 Task: Assist with the service setup
Action: Mouse moved to (301, 172)
Screenshot: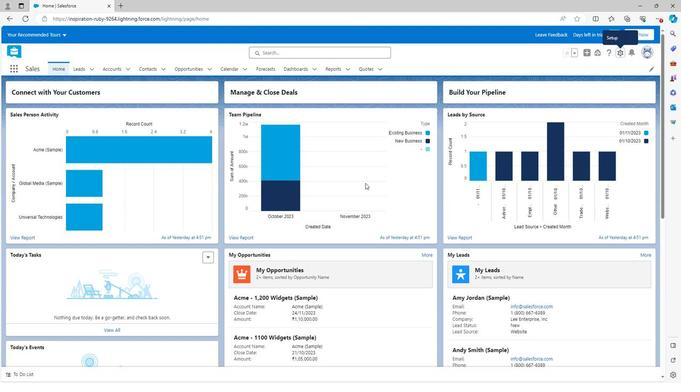 
Action: Mouse scrolled (301, 171) with delta (0, 0)
Screenshot: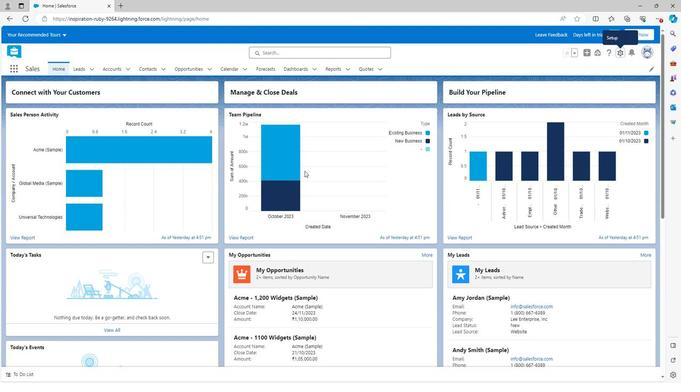 
Action: Mouse scrolled (301, 171) with delta (0, 0)
Screenshot: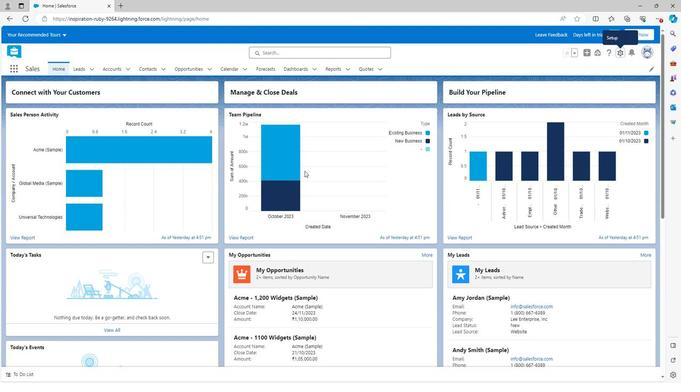 
Action: Mouse scrolled (301, 171) with delta (0, 0)
Screenshot: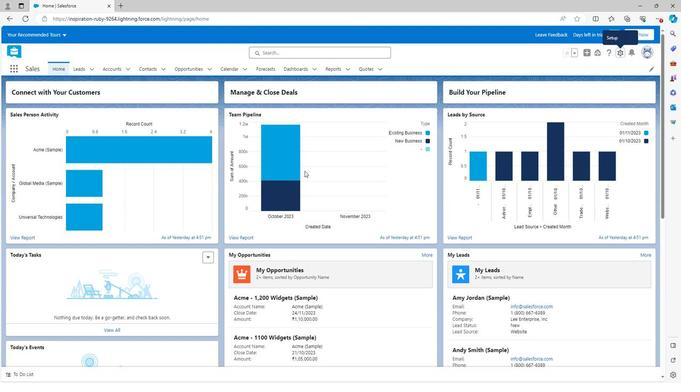 
Action: Mouse scrolled (301, 171) with delta (0, 0)
Screenshot: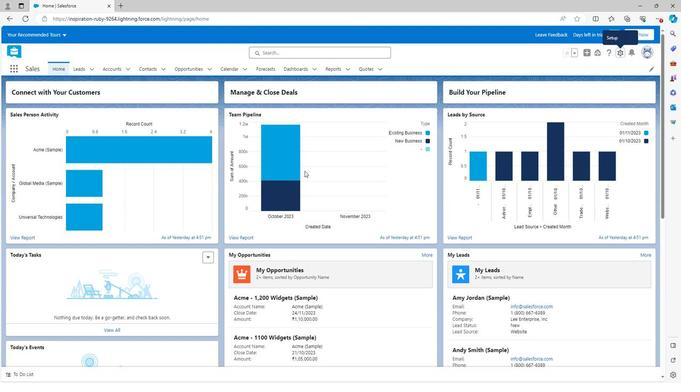 
Action: Mouse scrolled (301, 171) with delta (0, 0)
Screenshot: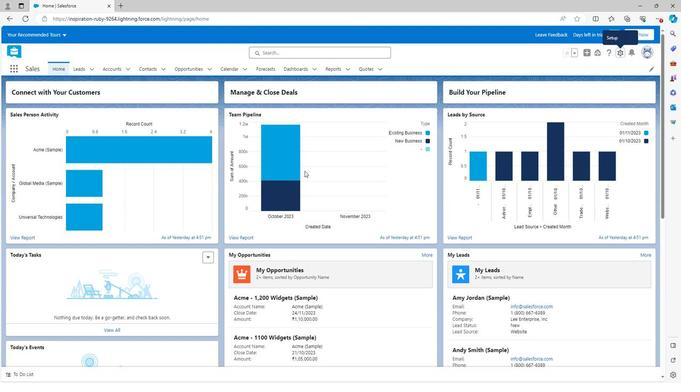 
Action: Mouse scrolled (301, 171) with delta (0, 0)
Screenshot: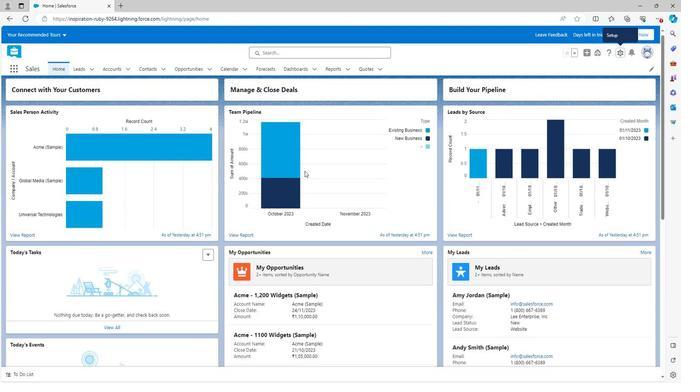 
Action: Mouse scrolled (301, 171) with delta (0, 0)
Screenshot: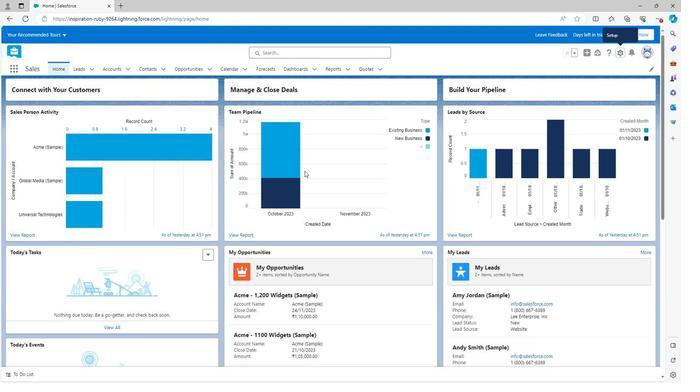 
Action: Mouse scrolled (301, 173) with delta (0, 0)
Screenshot: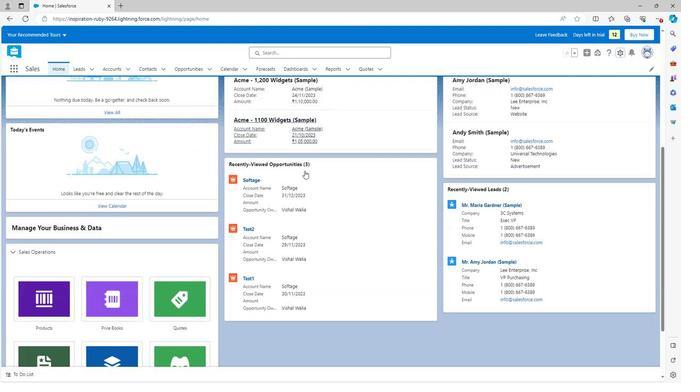 
Action: Mouse scrolled (301, 173) with delta (0, 0)
Screenshot: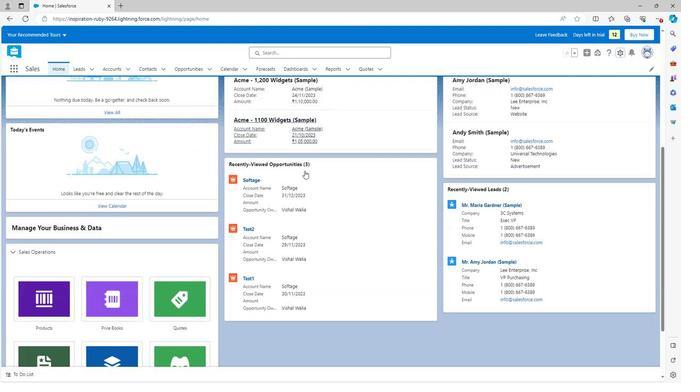 
Action: Mouse scrolled (301, 173) with delta (0, 0)
Screenshot: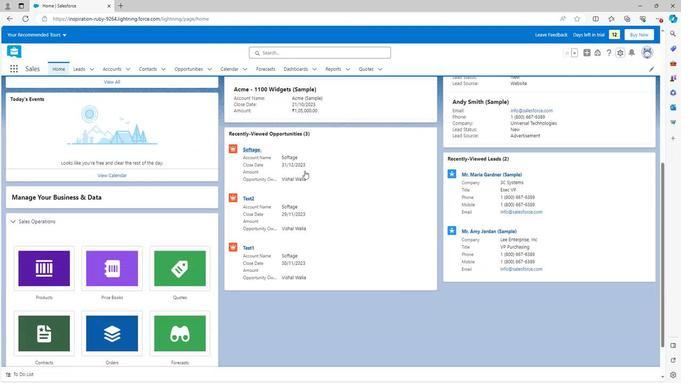 
Action: Mouse scrolled (301, 173) with delta (0, 0)
Screenshot: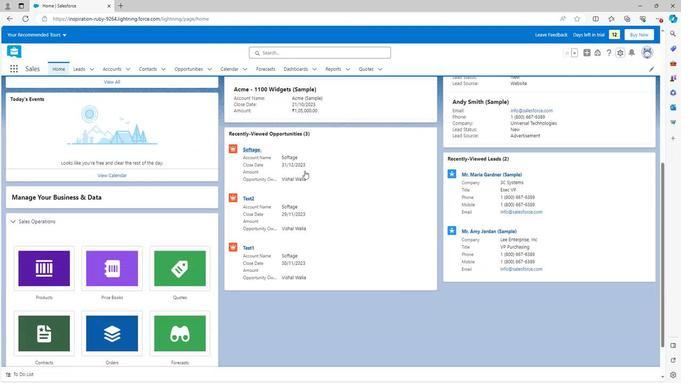 
Action: Mouse scrolled (301, 173) with delta (0, 0)
Screenshot: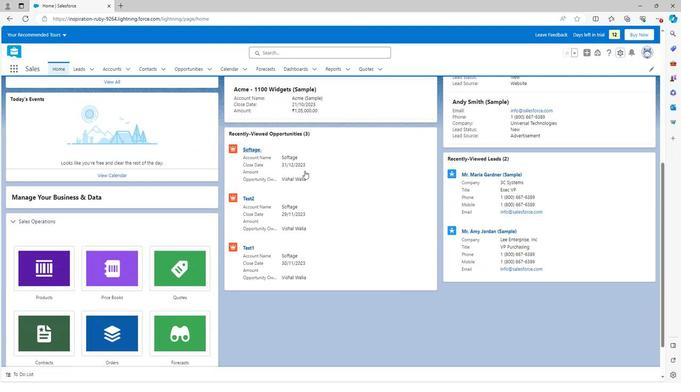 
Action: Mouse scrolled (301, 173) with delta (0, 0)
Screenshot: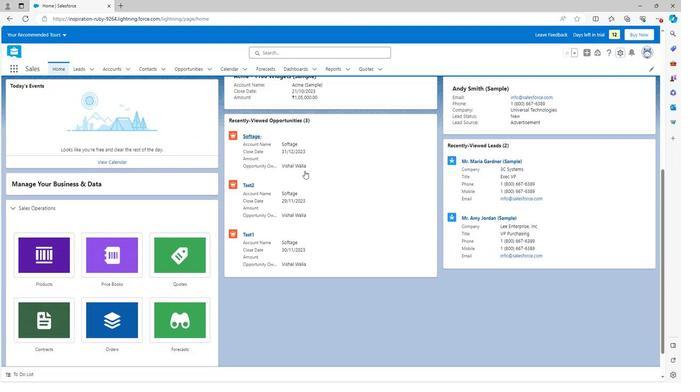 
Action: Mouse scrolled (301, 173) with delta (0, 0)
Screenshot: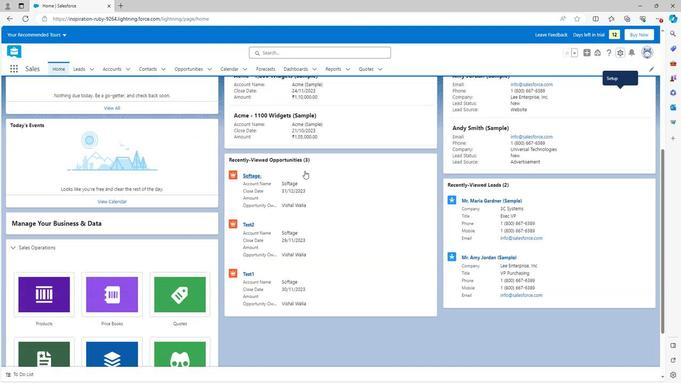 
Action: Mouse moved to (614, 54)
Screenshot: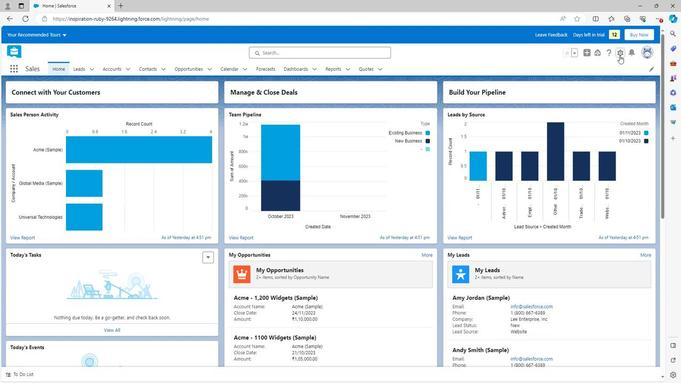 
Action: Mouse pressed left at (614, 54)
Screenshot: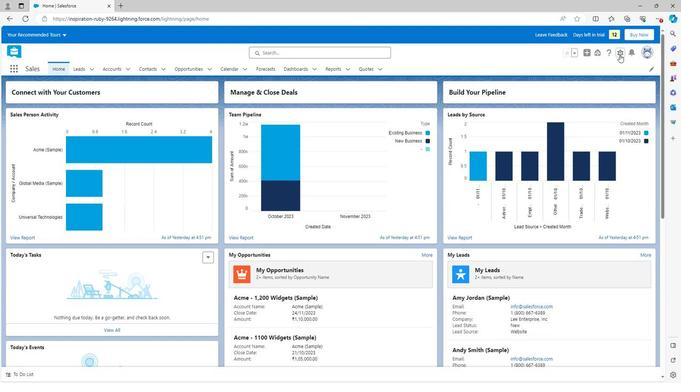 
Action: Mouse moved to (585, 74)
Screenshot: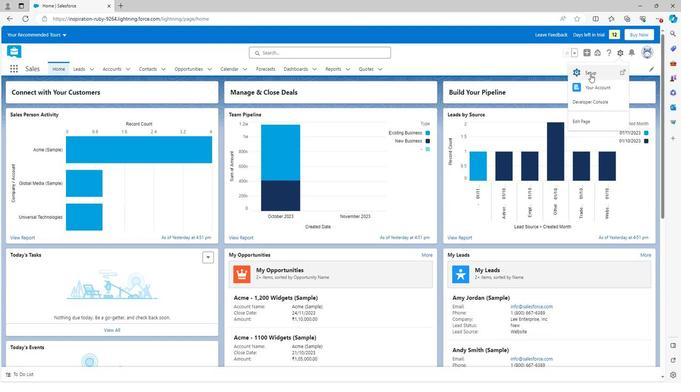 
Action: Mouse pressed left at (585, 74)
Screenshot: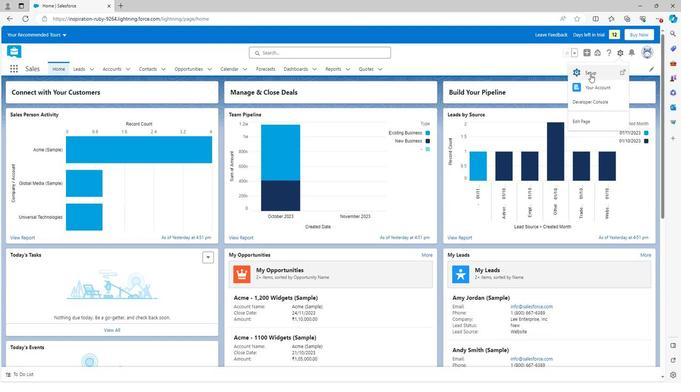 
Action: Mouse moved to (17, 118)
Screenshot: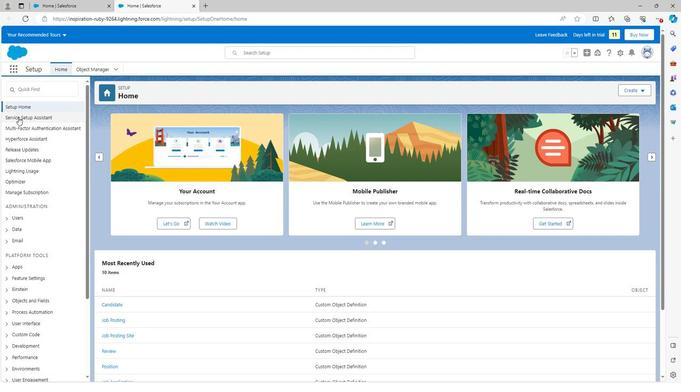 
Action: Mouse pressed left at (17, 118)
Screenshot: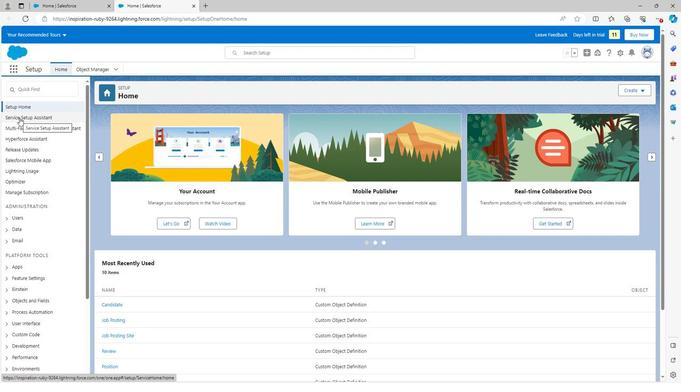 
Action: Mouse moved to (259, 224)
Screenshot: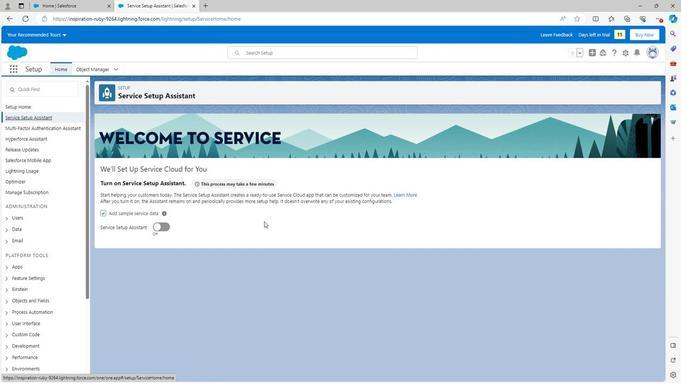 
